 Task: Toggle the show operators option in the outline.
Action: Mouse moved to (10, 568)
Screenshot: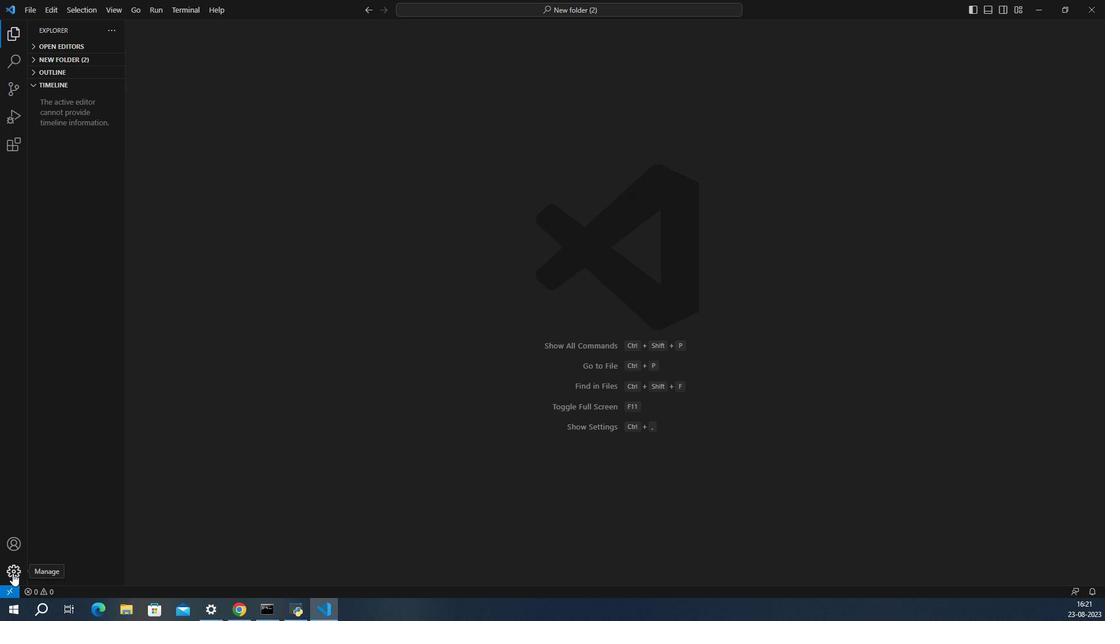 
Action: Mouse pressed left at (10, 568)
Screenshot: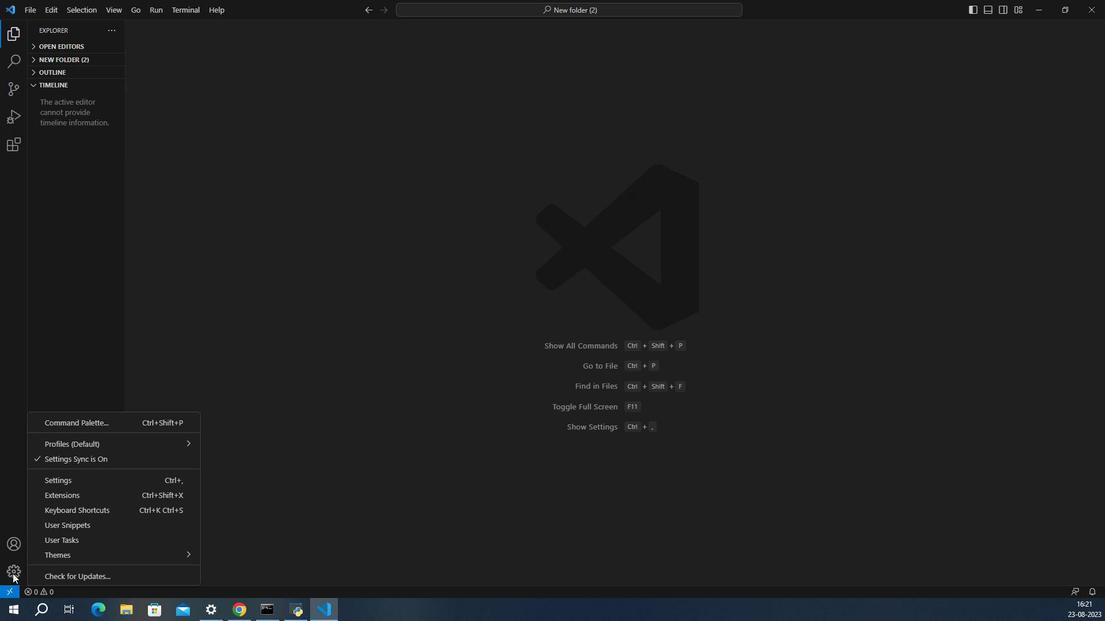 
Action: Mouse moved to (55, 479)
Screenshot: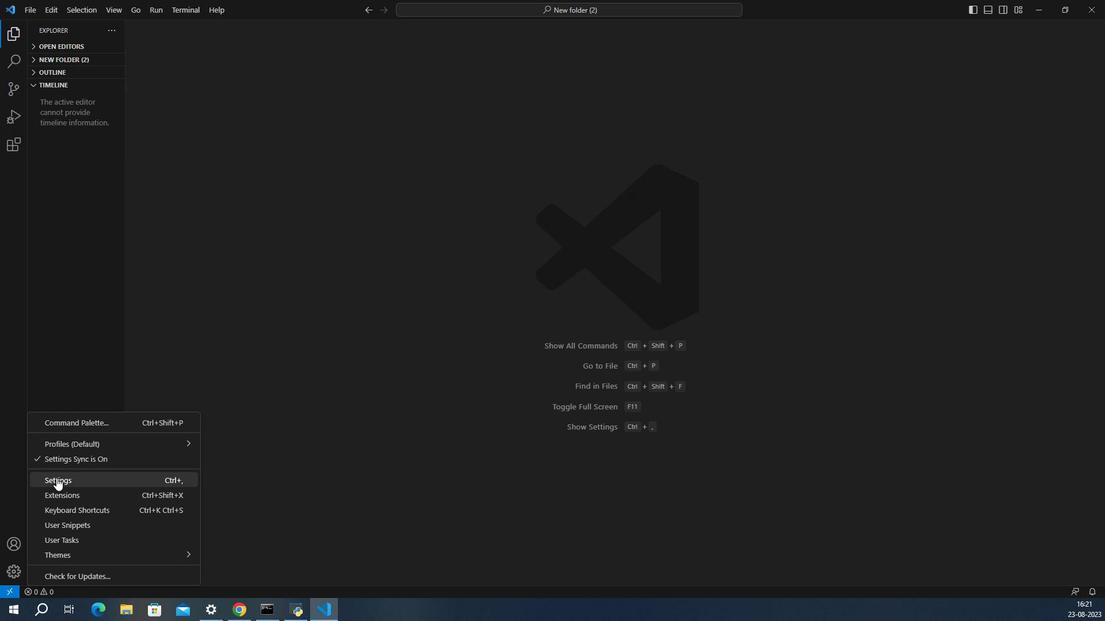 
Action: Mouse pressed left at (55, 479)
Screenshot: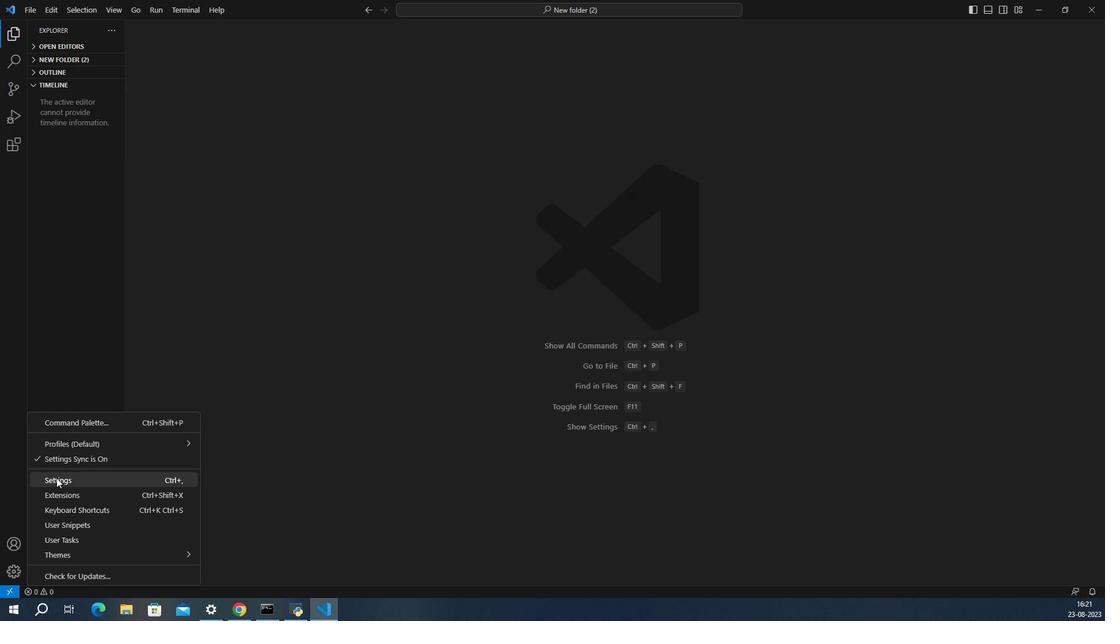 
Action: Mouse moved to (501, 359)
Screenshot: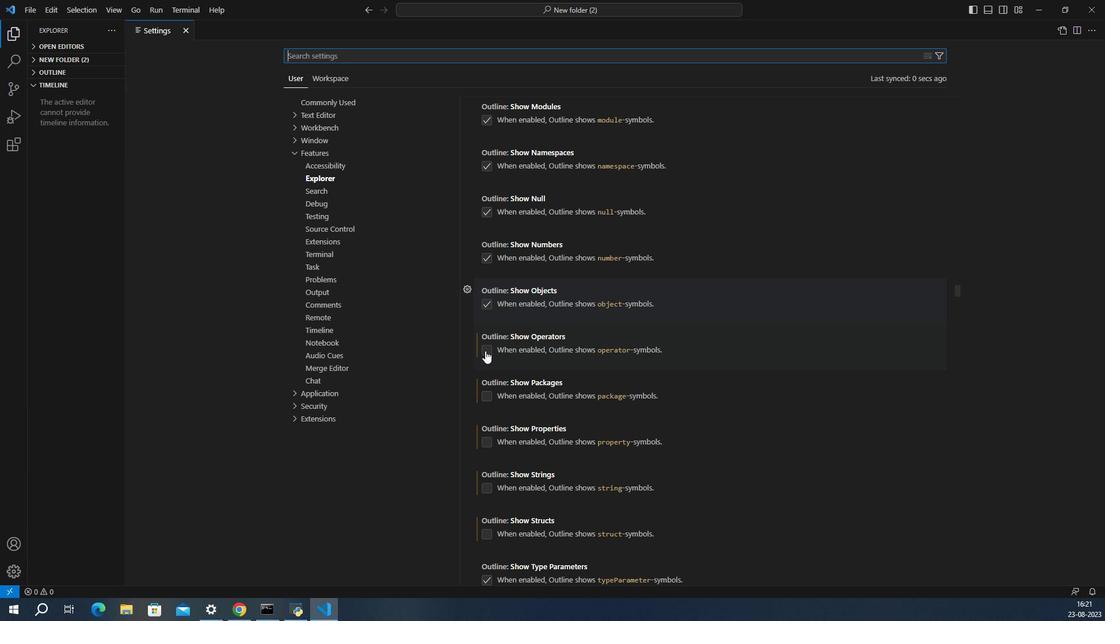 
Action: Mouse pressed left at (501, 359)
Screenshot: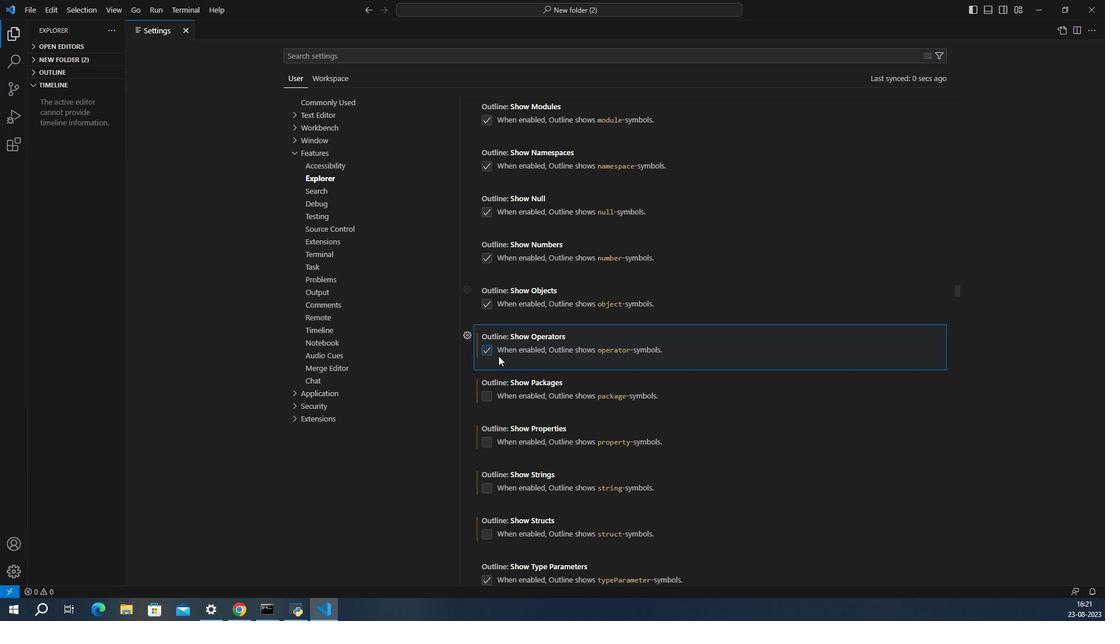 
Action: Mouse moved to (518, 366)
Screenshot: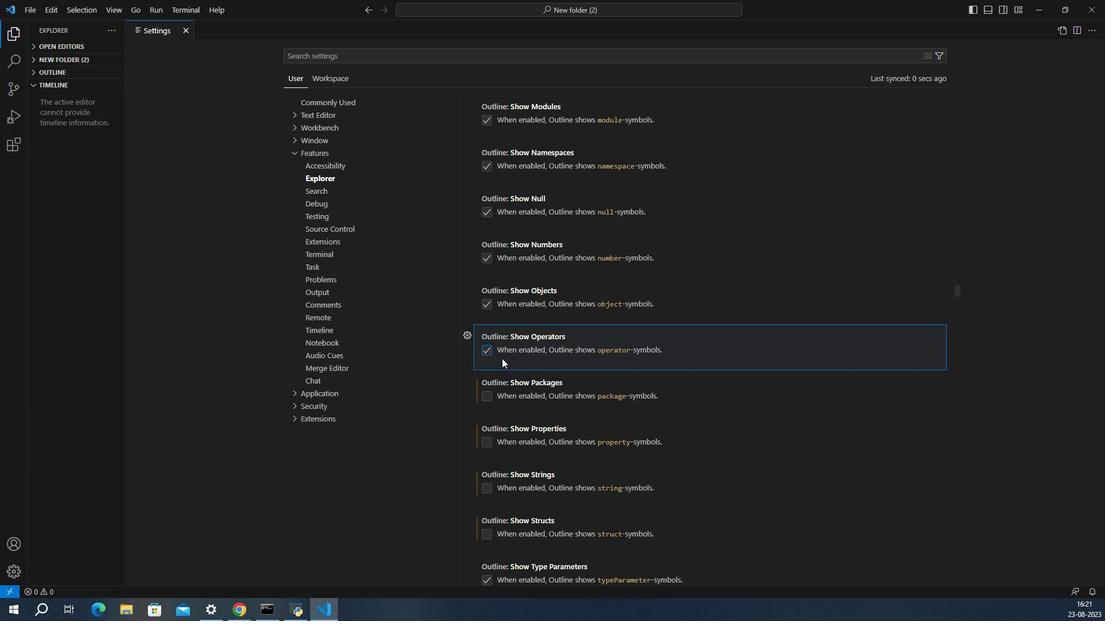 
